 Task: In the Contact  AriannaMiller@wavehill.org, Create email and send with subject: 'A Glimpse into the Future: Meet Our Disruptive Offering', and with mail content 'Good Evening,_x000D_
Step into a world of unlimited possibilities. Our cutting-edge solution will empower you to overcome challenges and achieve unparalleled success in your industry._x000D_
Thanks and Regards', attach the document: Agenda.pdf and insert image: visitingcard.jpg. Below Thank and Regards, write Reddit and insert the URL: 'www.reddit.com'. Mark checkbox to create task to follow up : In 1 week. Logged in from softage.4@softage.net
Action: Mouse moved to (62, 48)
Screenshot: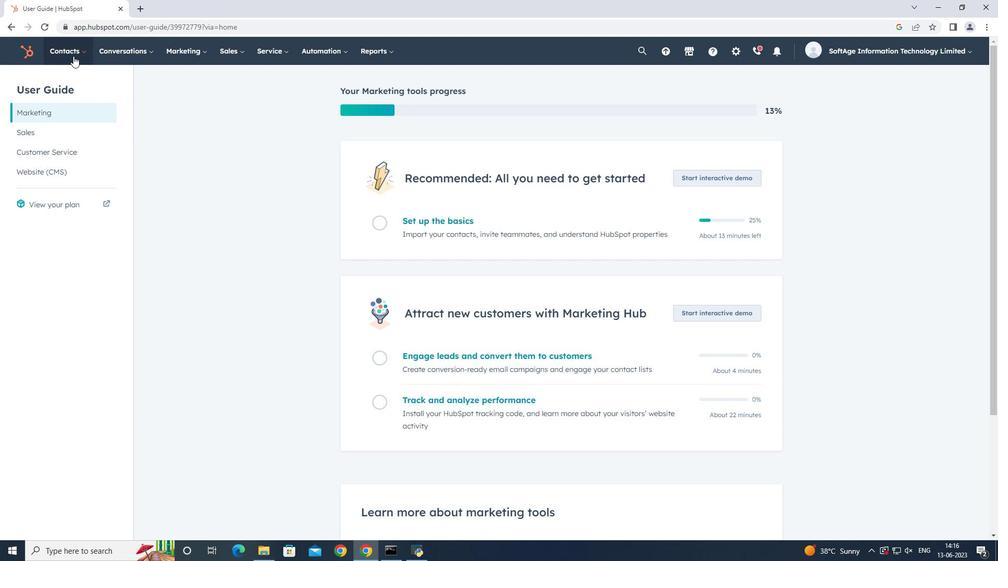 
Action: Mouse pressed left at (62, 48)
Screenshot: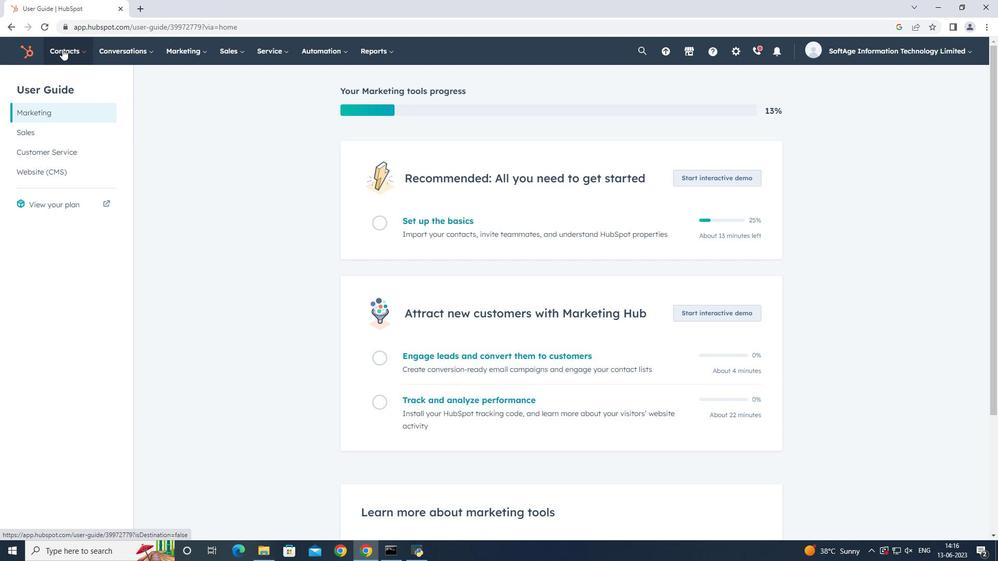
Action: Mouse moved to (76, 81)
Screenshot: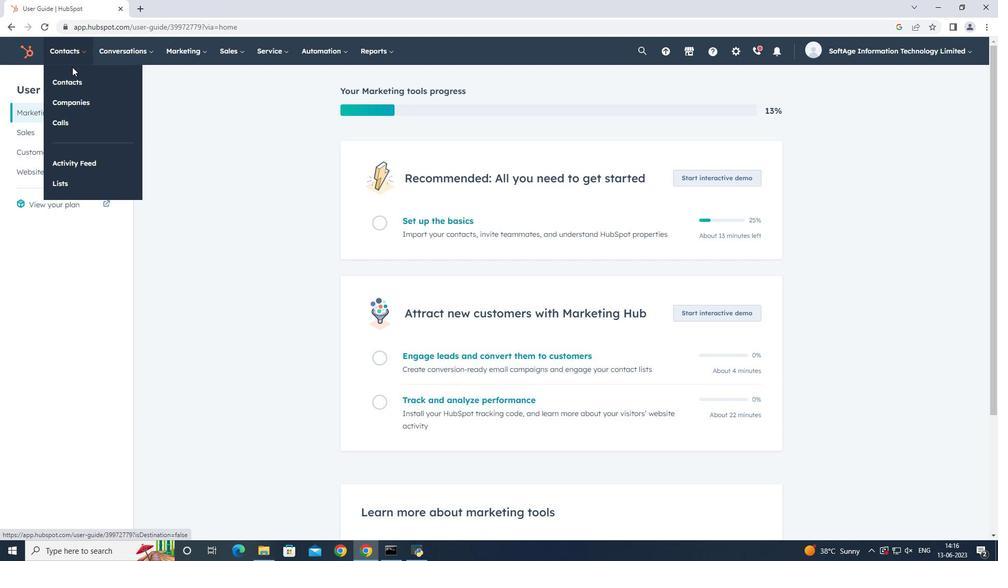 
Action: Mouse pressed left at (76, 81)
Screenshot: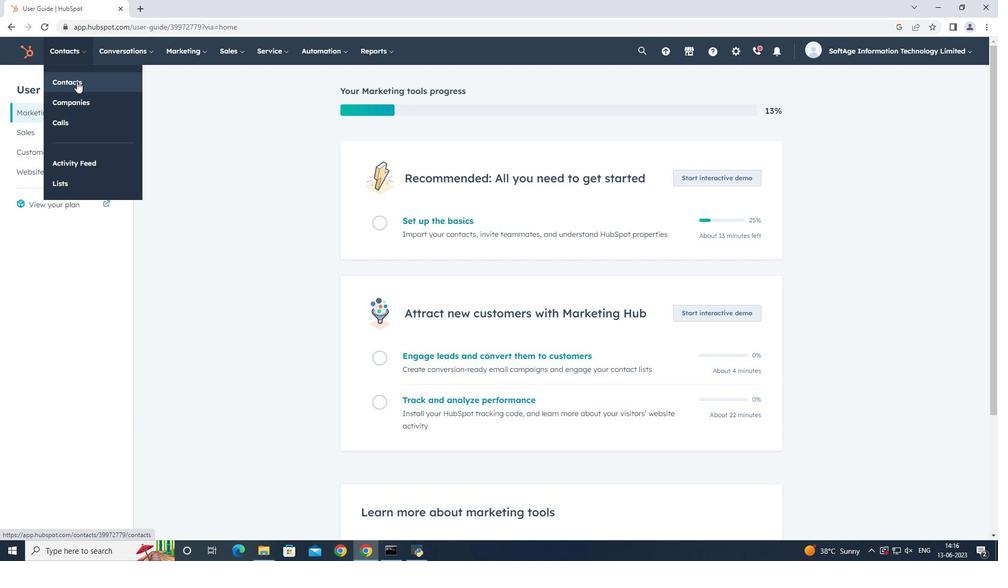 
Action: Mouse moved to (122, 166)
Screenshot: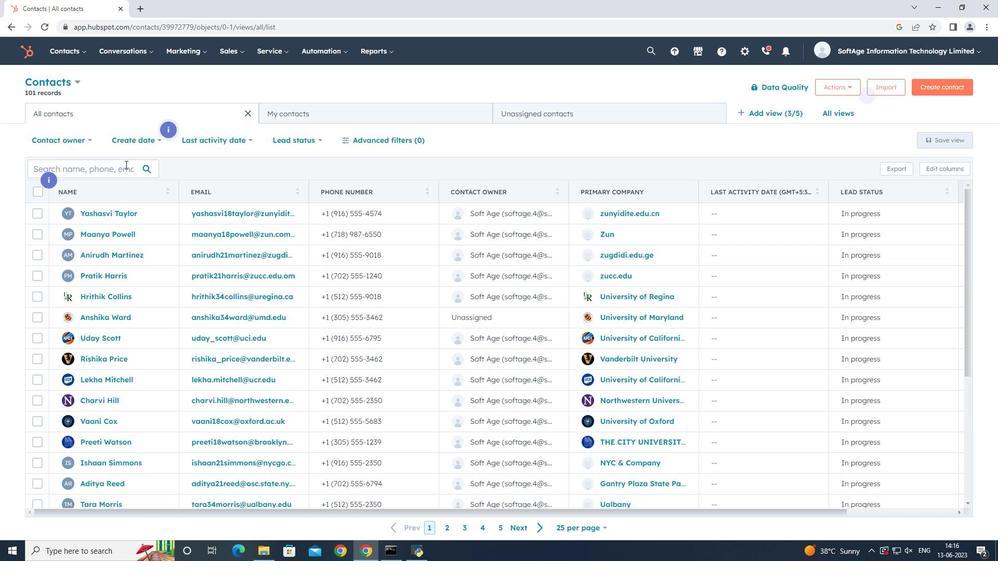 
Action: Mouse pressed left at (122, 166)
Screenshot: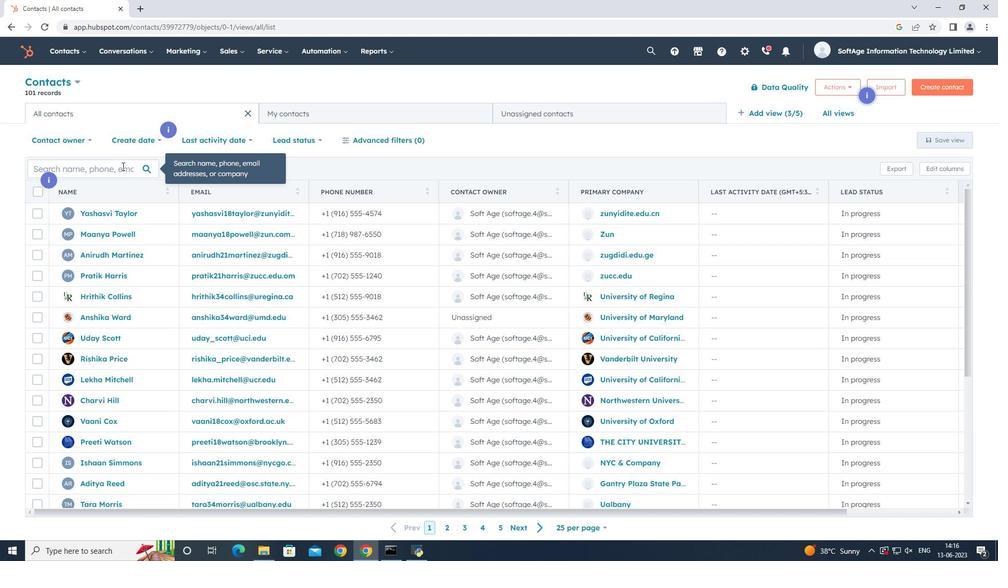 
Action: Mouse moved to (95, 177)
Screenshot: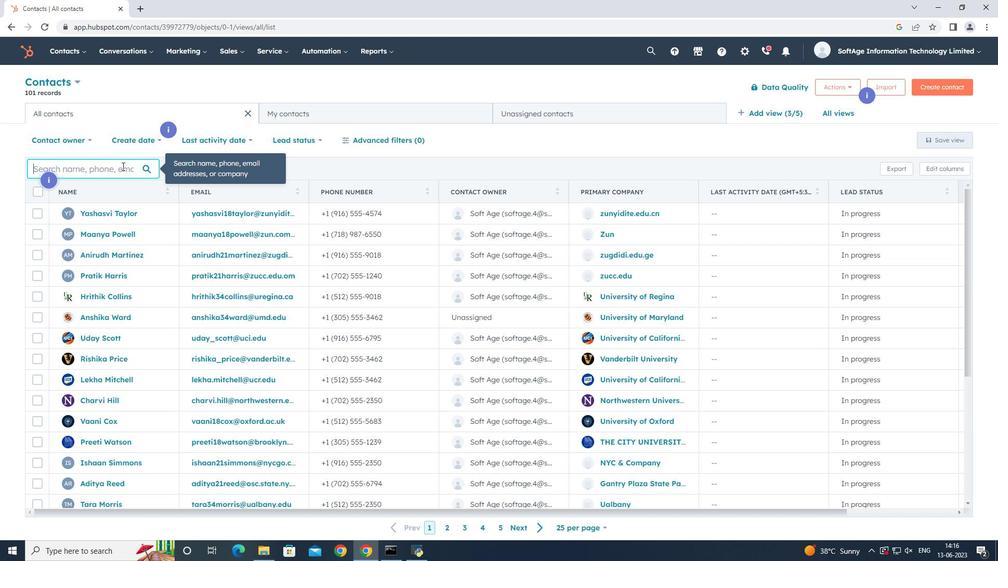 
Action: Key pressed <Key.shift>Arianna
Screenshot: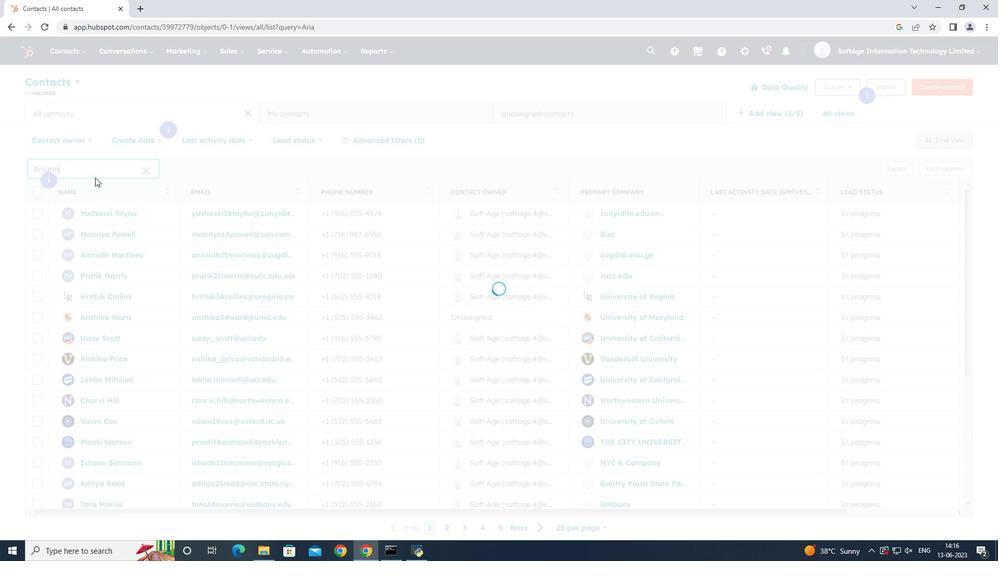 
Action: Mouse moved to (101, 297)
Screenshot: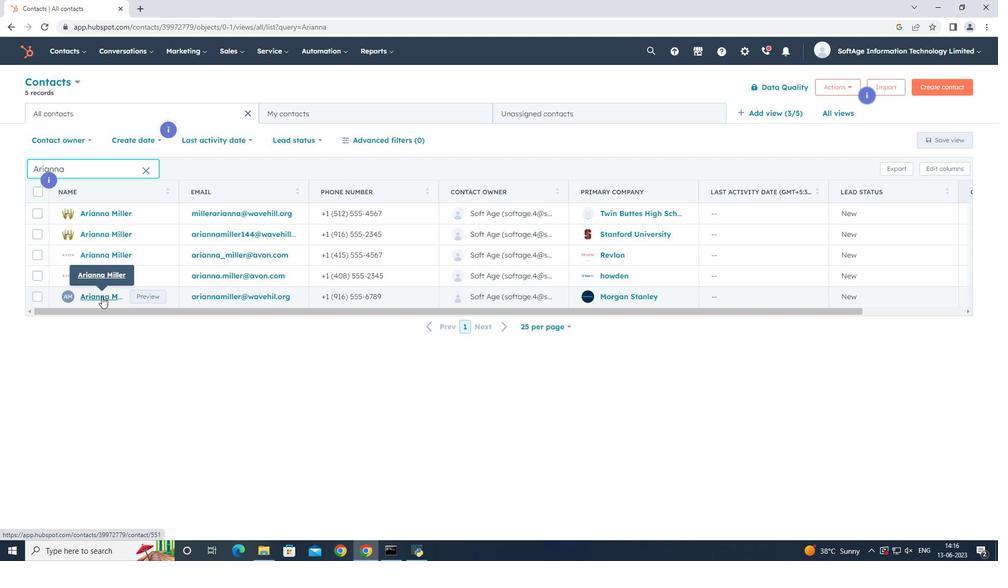 
Action: Mouse pressed left at (101, 297)
Screenshot: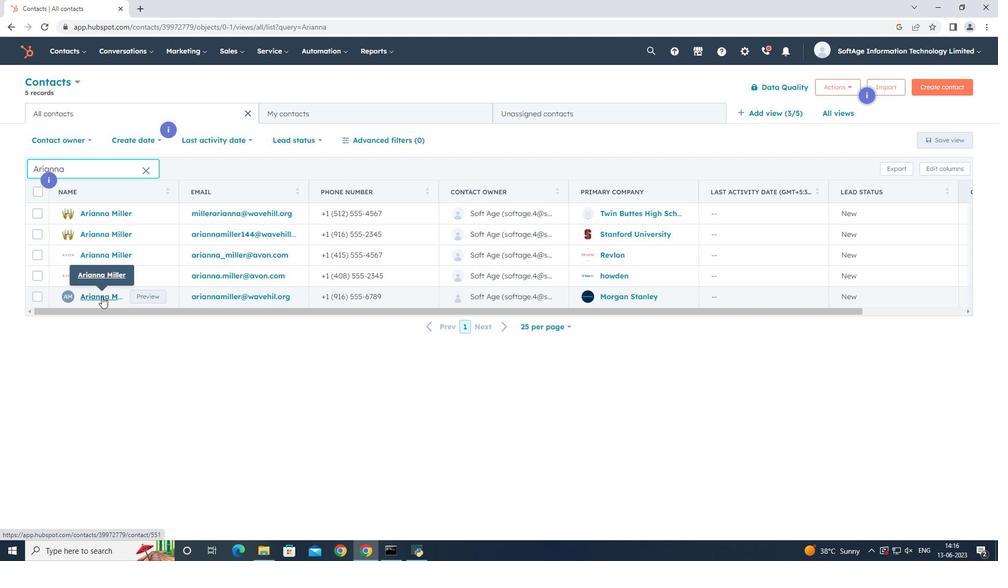 
Action: Mouse moved to (69, 166)
Screenshot: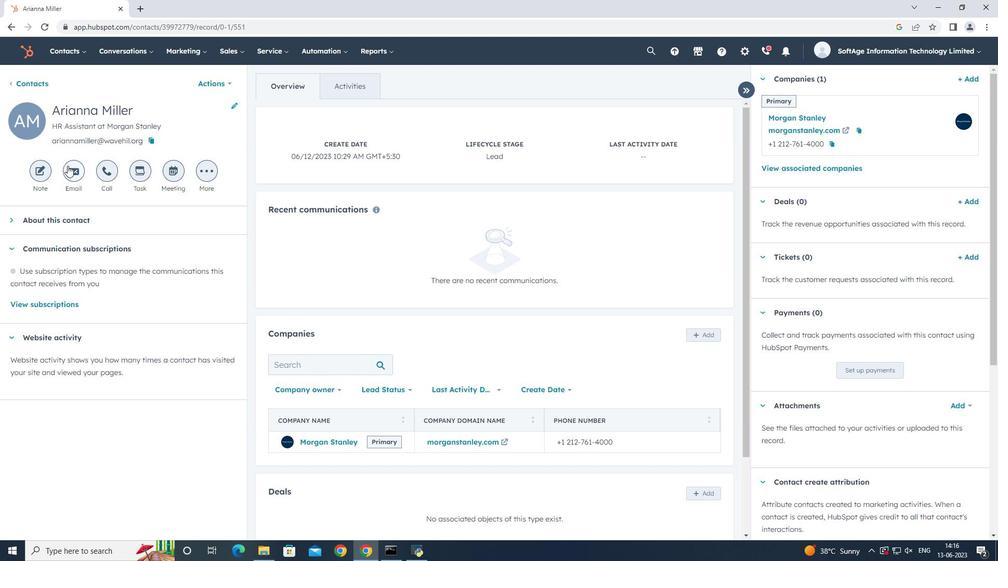 
Action: Mouse pressed left at (69, 166)
Screenshot: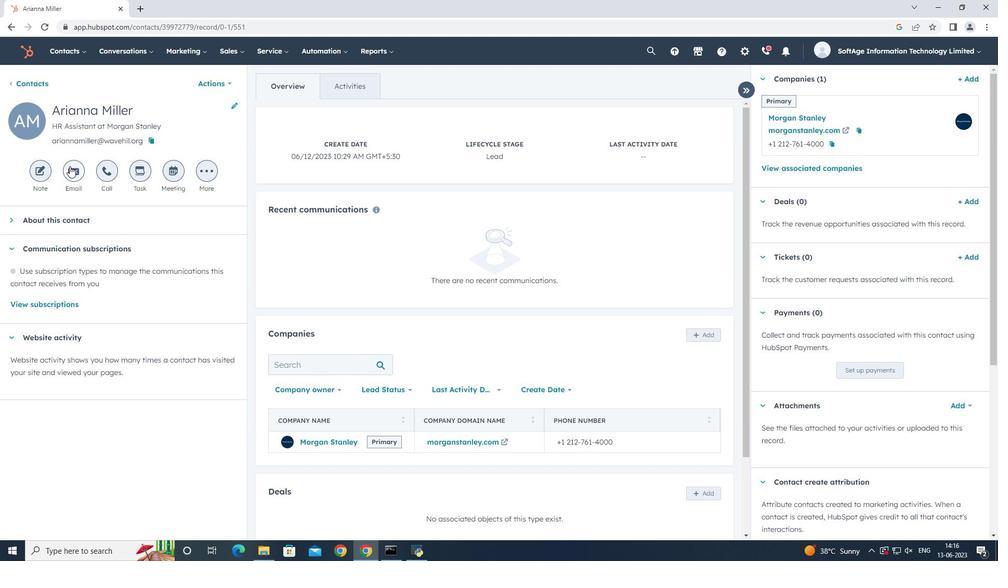 
Action: Mouse moved to (515, 400)
Screenshot: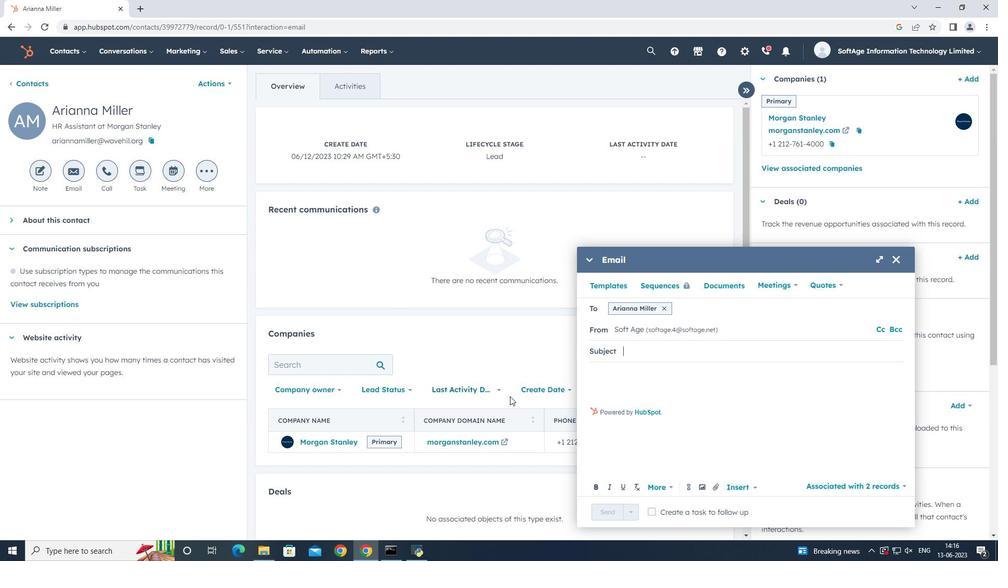 
Action: Key pressed <Key.shift>A<Key.space><Key.shift><Key.shift><Key.shift><Key.shift><Key.shift><Key.shift><Key.shift><Key.shift><Key.shift><Key.shift><Key.shift><Key.shift><Key.shift>Glimpse<Key.space>into<Key.space>the<Key.space><Key.shift><Key.shift><Key.shift><Key.shift>Future<Key.shift_r>:<Key.space><Key.shift_r><Key.shift_r><Key.shift_r><Key.shift_r><Key.shift_r><Key.shift_r><Key.shift_r>Meet<Key.space><Key.shift_r>Our<Key.space><Key.shift><Key.shift><Key.shift><Key.shift><Key.shift><Key.shift><Key.shift><Key.shift><Key.shift><Key.shift><Key.shift><Key.shift><Key.shift>Disruptive<Key.space><Key.shift_r><Key.shift_r>Offering
Screenshot: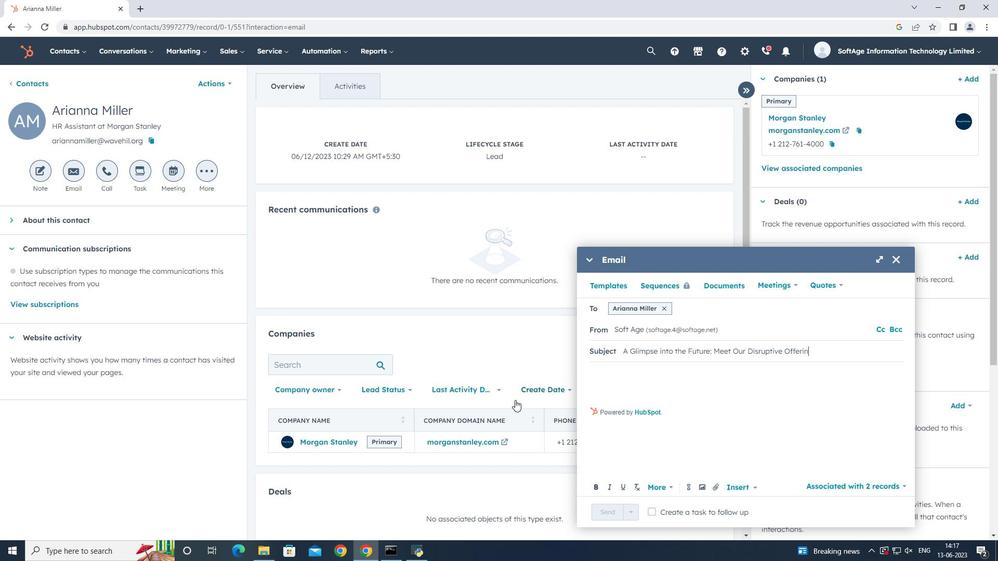 
Action: Mouse moved to (722, 379)
Screenshot: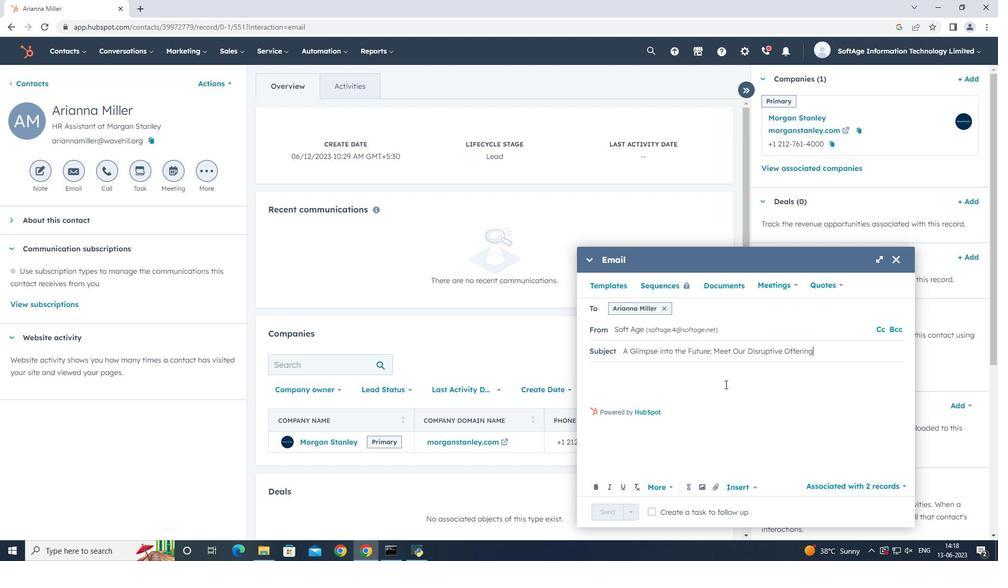 
Action: Mouse pressed left at (722, 379)
Screenshot: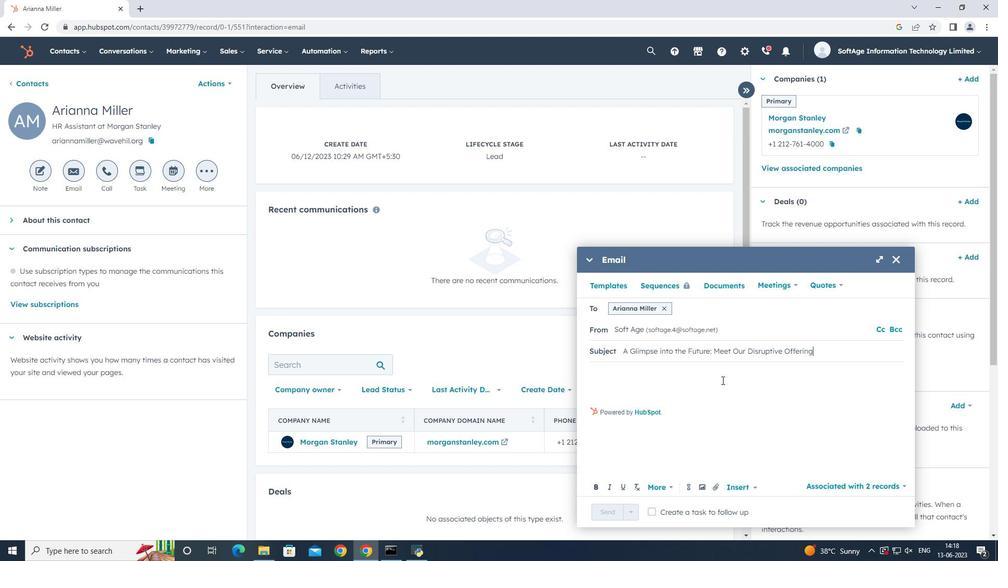 
Action: Mouse moved to (722, 379)
Screenshot: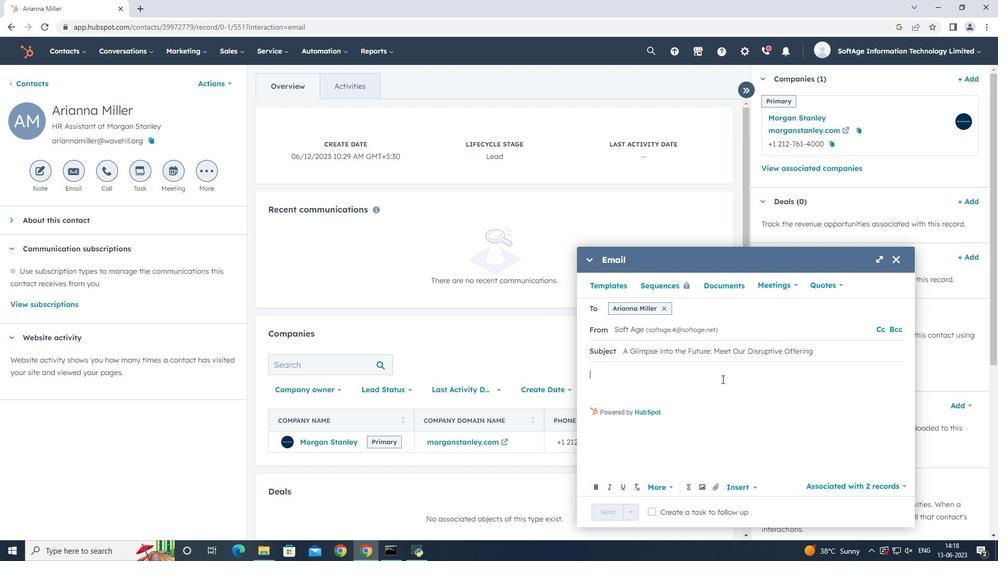 
Action: Key pressed <Key.shift>Good<Key.space><Key.space><Key.backspace><Key.shift><Key.shift><Key.shift><Key.shift><Key.shift>Evening,<Key.enter><Key.enter><Key.shift><Key.shift><Key.shift><Key.shift><Key.shift><Key.shift><Key.shift>Step<Key.space>into<Key.space>a<Key.space>world<Key.space>of<Key.space>unlimited<Key.space>possibilities.<Key.space><Key.shift_r>Our<Key.space>cutting-edge<Key.space>solution<Key.space>will<Key.space>empower<Key.space>you<Key.space><Key.space><Key.space><Key.backspace><Key.backspace>to<Key.space>overcome<Key.space>challenges<Key.space>and<Key.space>achieve<Key.space>unparalledled<Key.backspace><Key.backspace><Key.backspace><Key.backspace>led<Key.space>success<Key.space>in<Key.space>your<Key.space>industry.<Key.enter><Key.enter><Key.shift>Thanks<Key.space>and<Key.space><Key.shift><Key.shift><Key.shift><Key.shift><Key.shift>Regards,
Screenshot: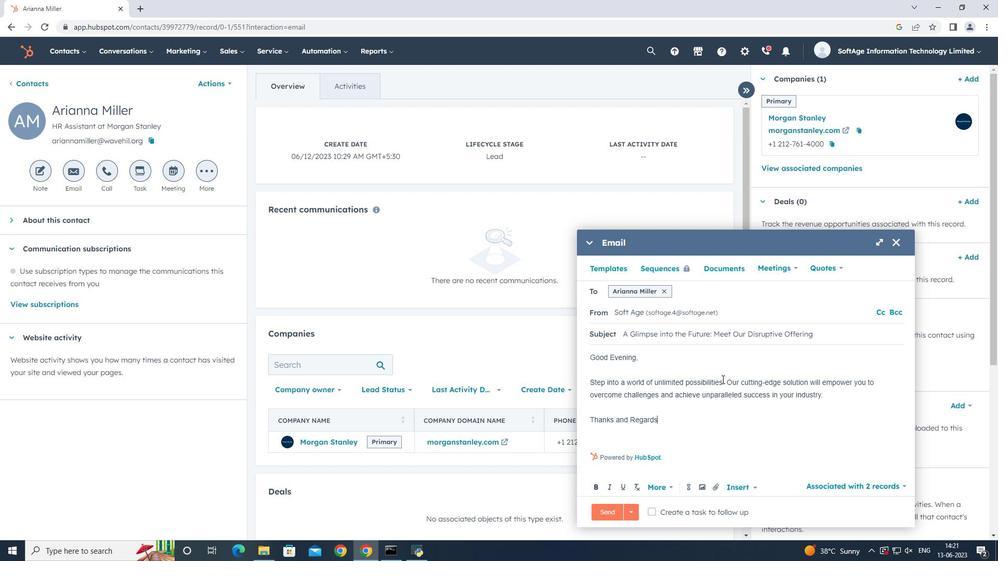 
Action: Mouse moved to (715, 487)
Screenshot: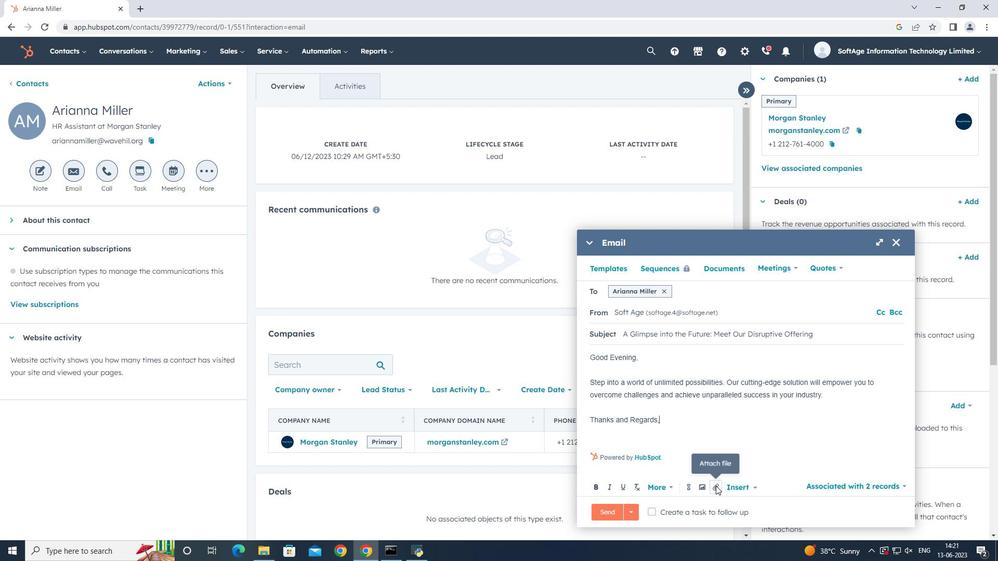 
Action: Mouse pressed left at (715, 487)
Screenshot: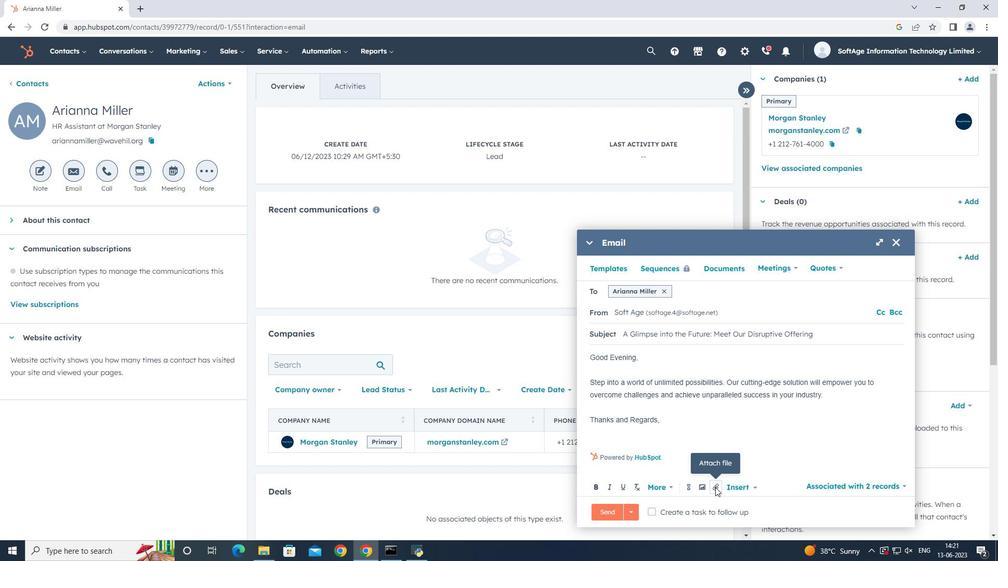 
Action: Mouse moved to (725, 461)
Screenshot: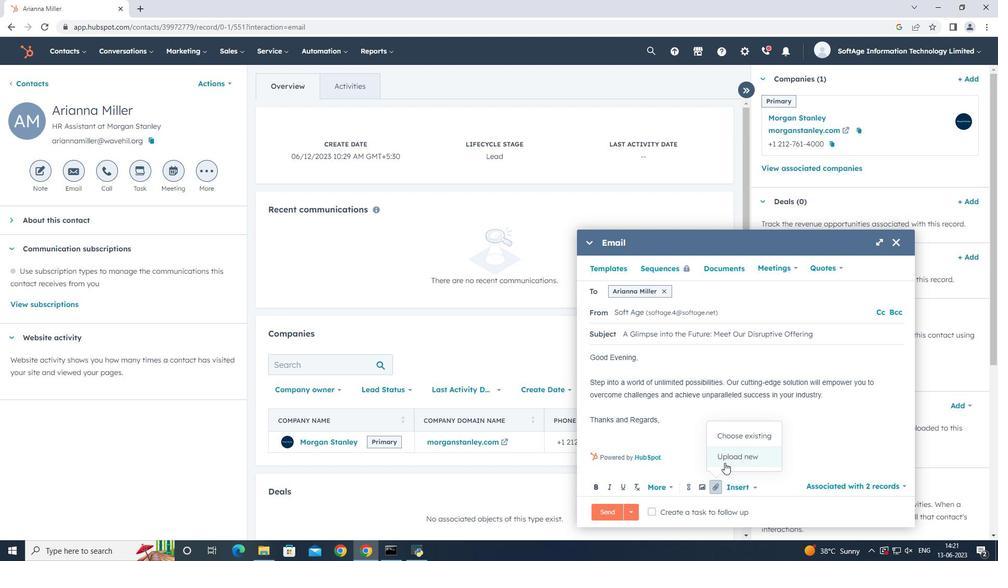 
Action: Mouse pressed left at (725, 461)
Screenshot: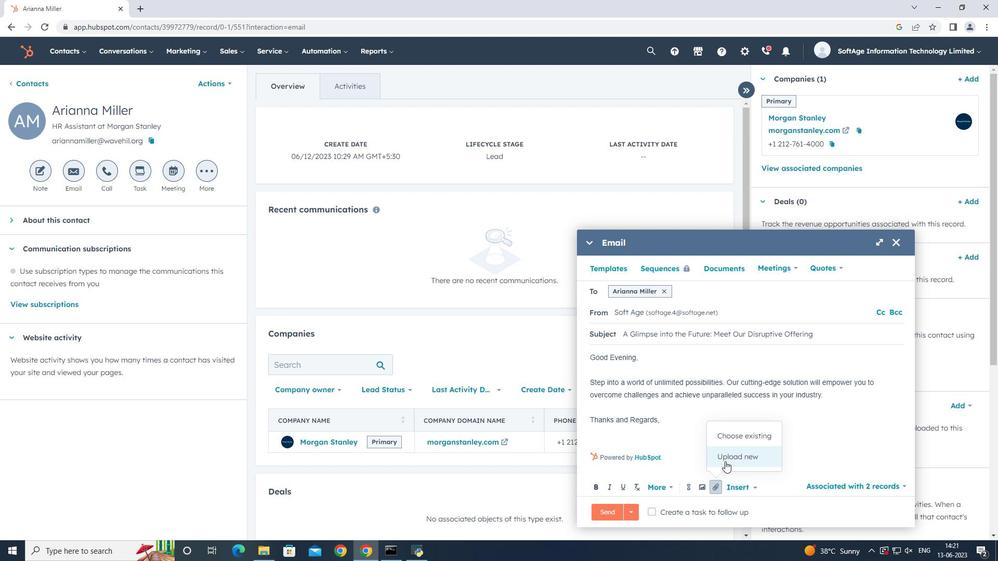 
Action: Mouse moved to (140, 93)
Screenshot: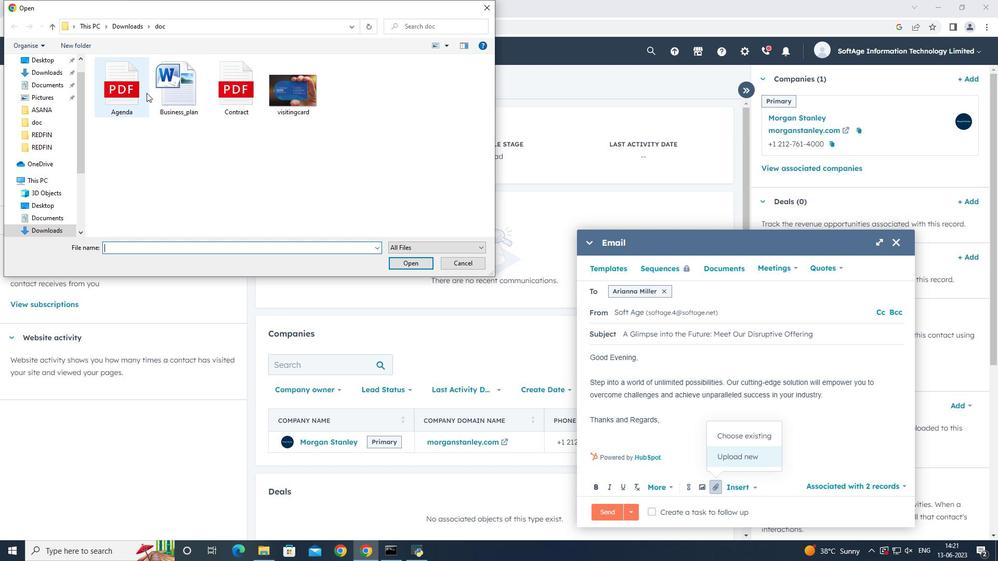 
Action: Mouse pressed left at (140, 93)
Screenshot: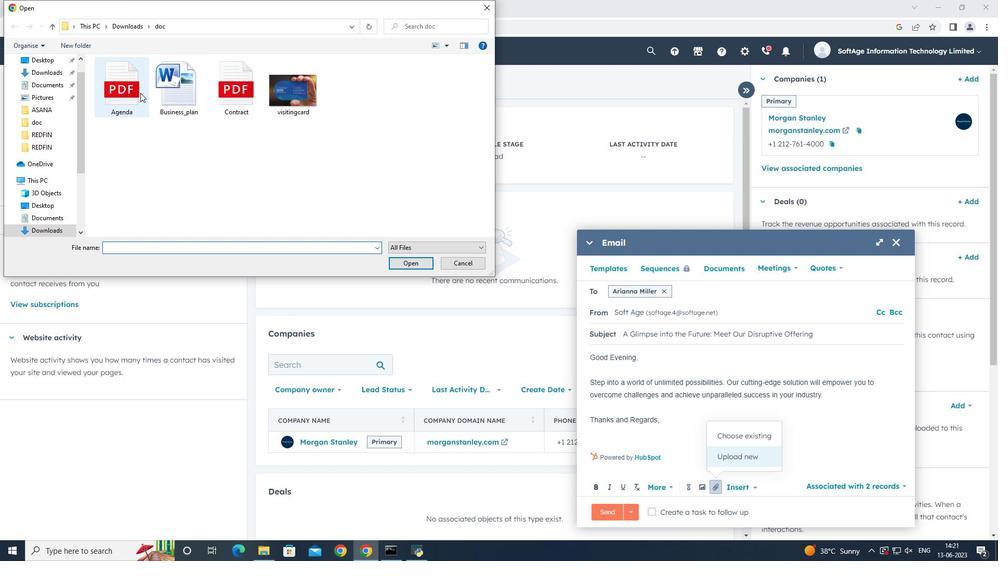 
Action: Mouse pressed left at (140, 93)
Screenshot: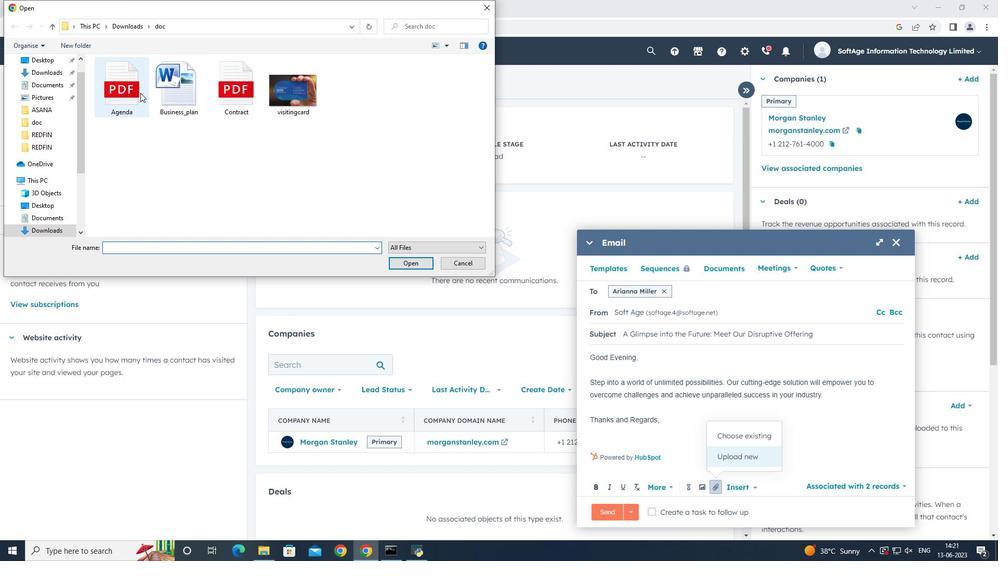
Action: Mouse moved to (700, 459)
Screenshot: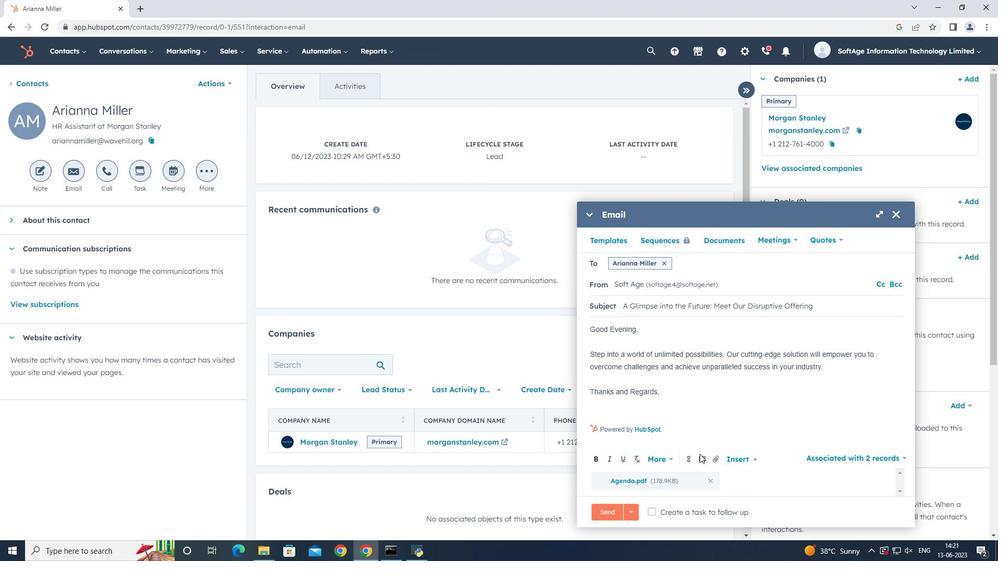 
Action: Mouse pressed left at (700, 459)
Screenshot: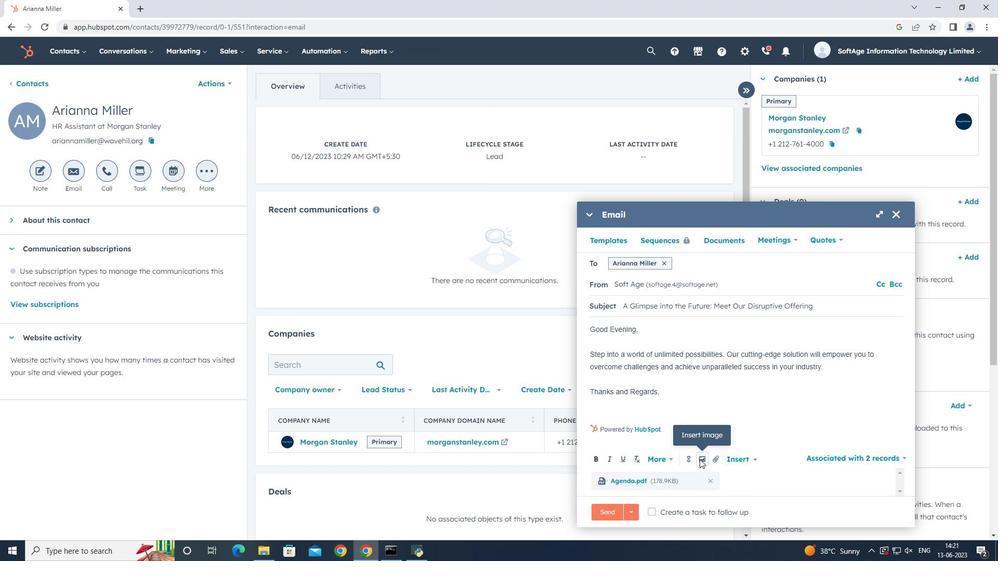 
Action: Mouse moved to (707, 429)
Screenshot: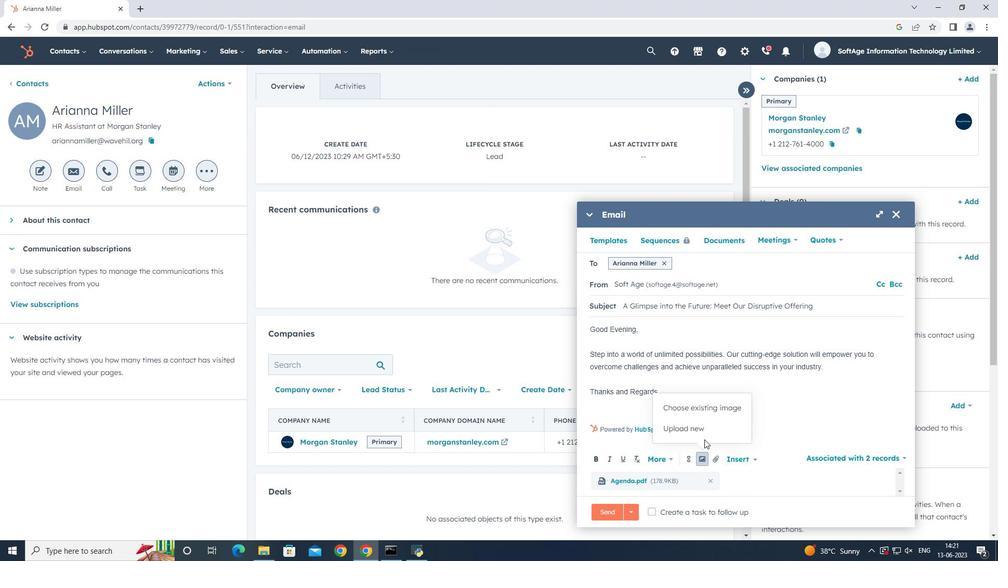 
Action: Mouse pressed left at (707, 429)
Screenshot: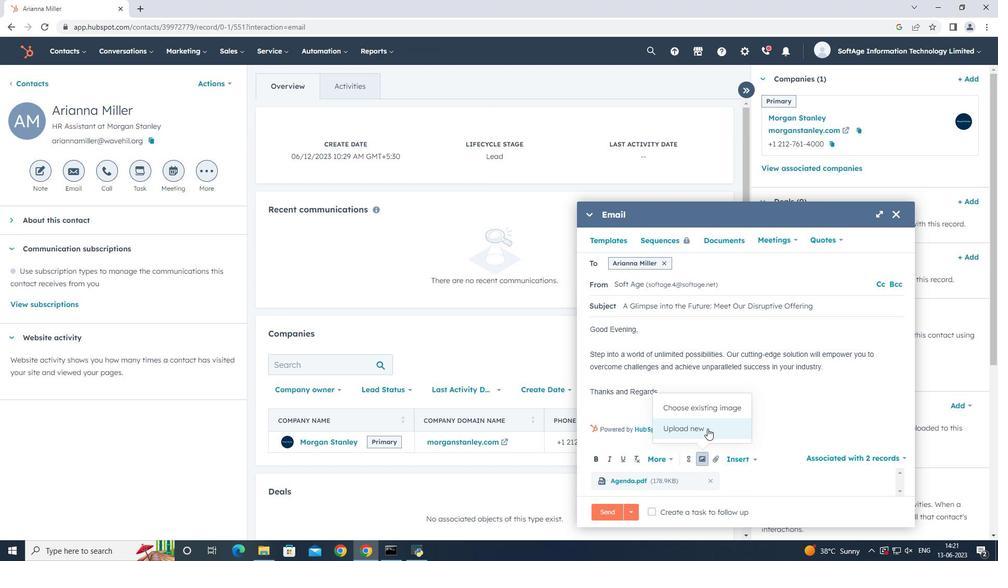 
Action: Mouse moved to (131, 107)
Screenshot: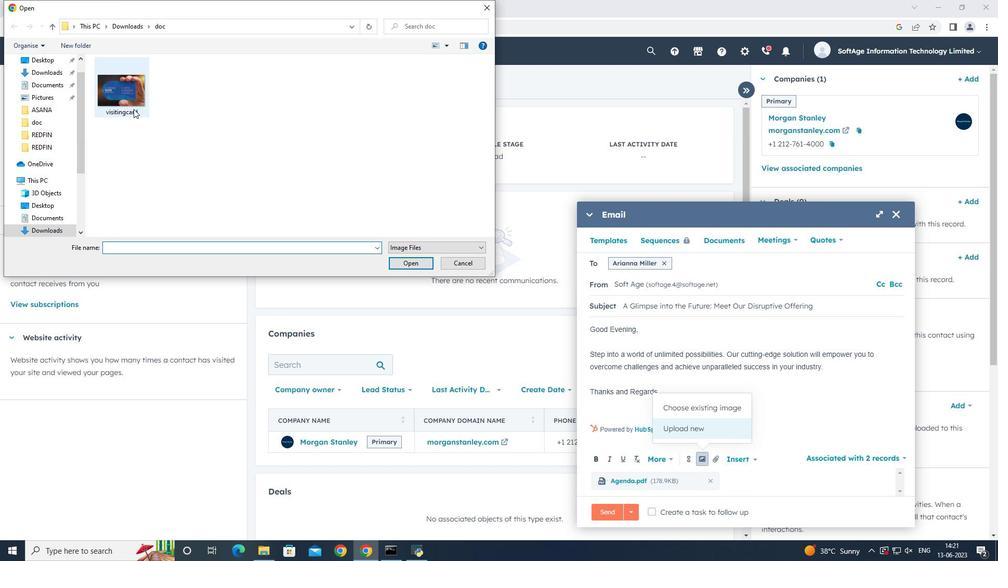 
Action: Mouse pressed left at (131, 107)
Screenshot: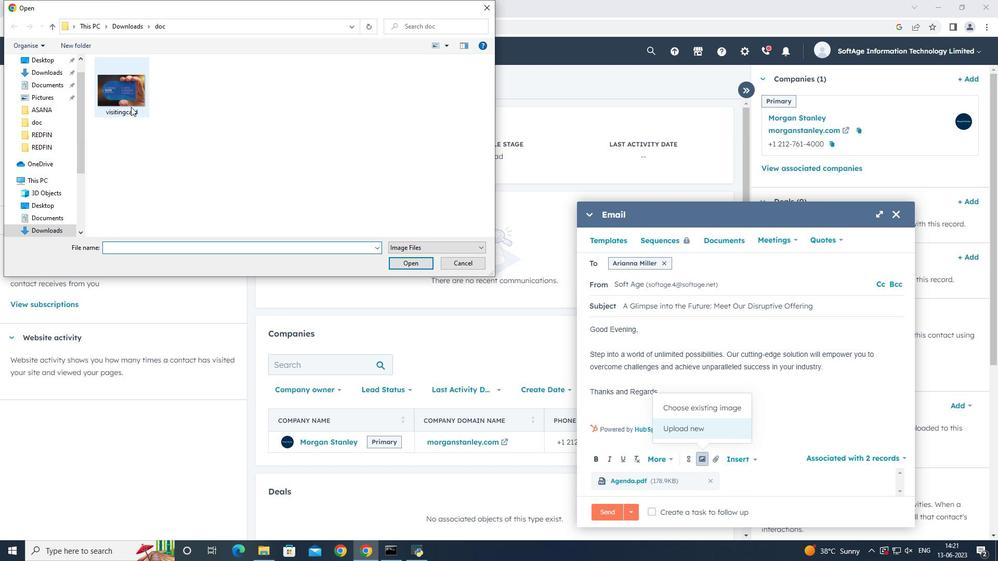 
Action: Mouse pressed left at (131, 107)
Screenshot: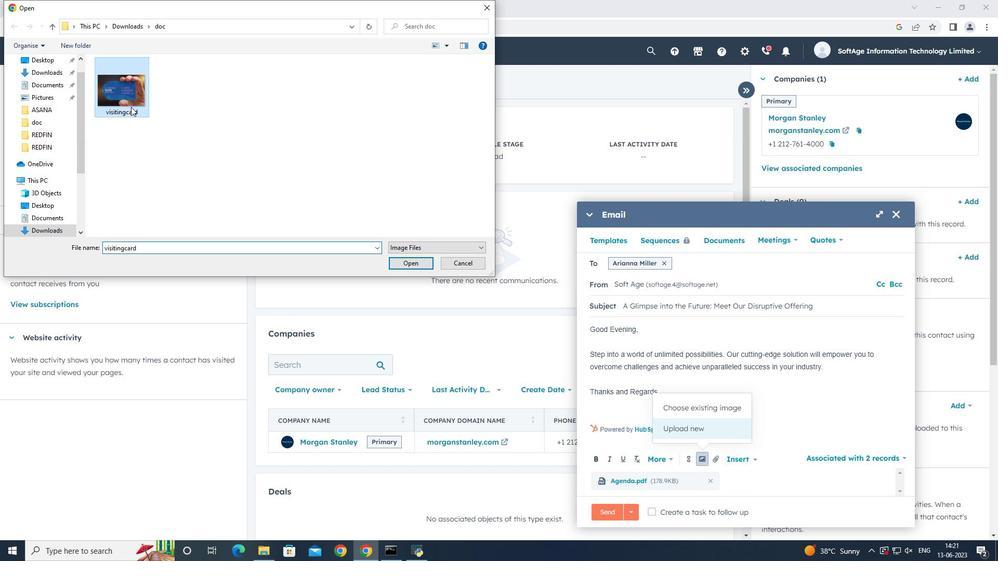 
Action: Mouse moved to (671, 285)
Screenshot: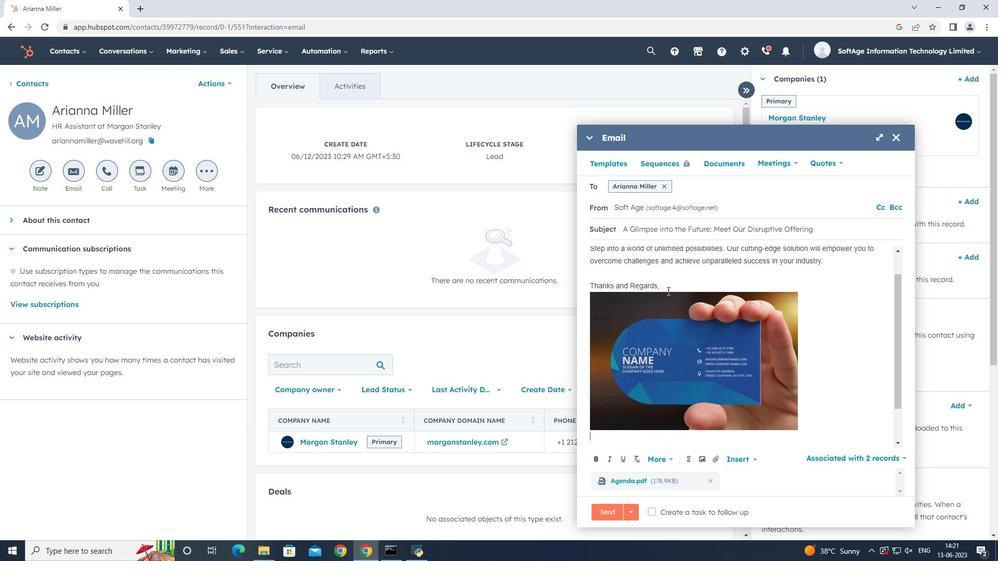 
Action: Mouse pressed left at (671, 285)
Screenshot: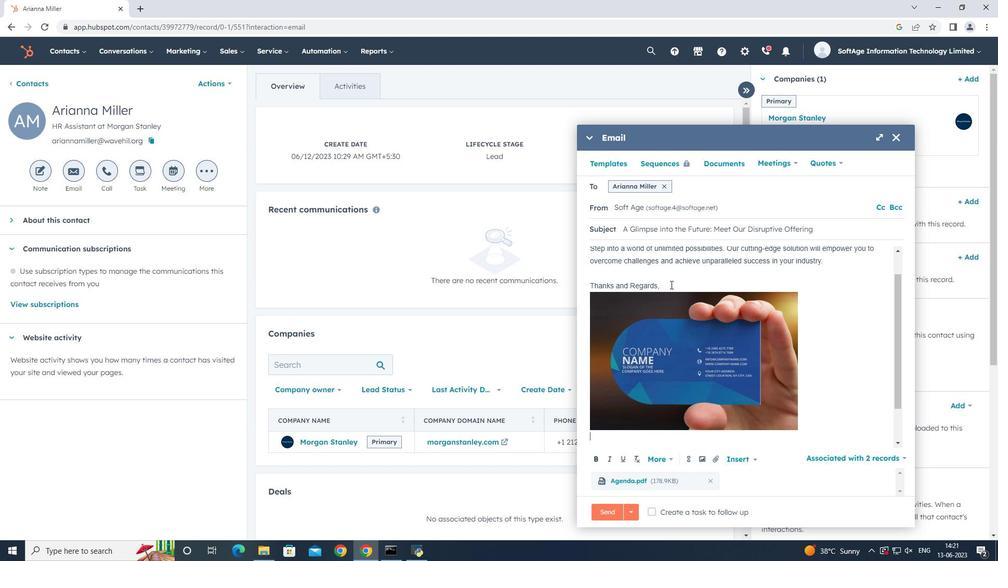
Action: Mouse moved to (672, 301)
Screenshot: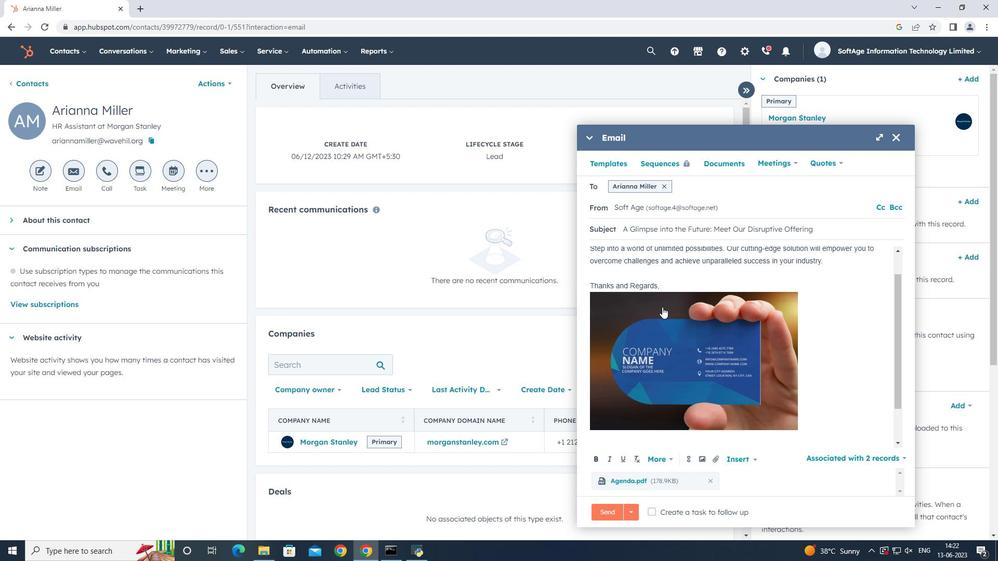
Action: Key pressed <Key.enter>
Screenshot: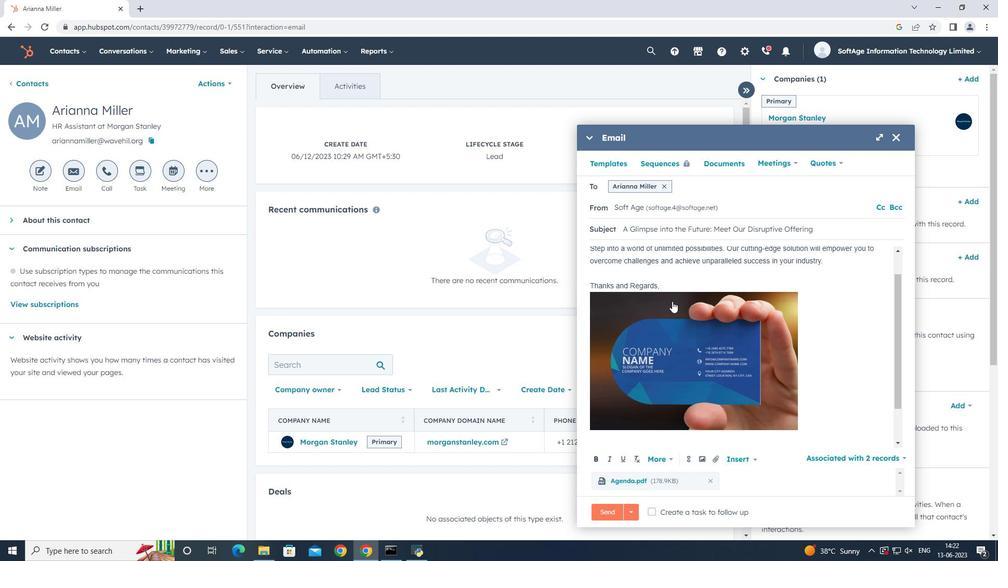 
Action: Mouse moved to (714, 288)
Screenshot: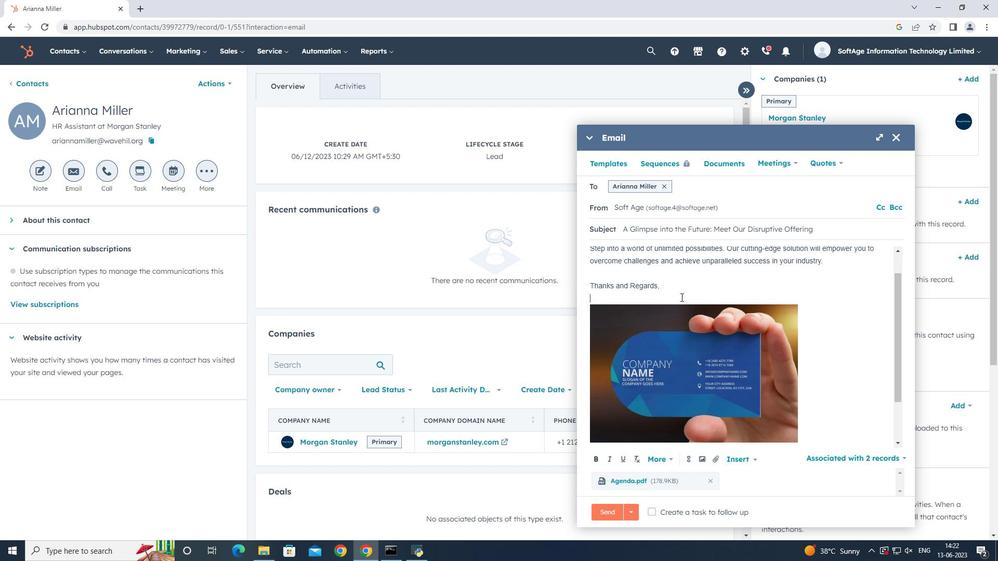 
Action: Key pressed <Key.shift>Reddit
Screenshot: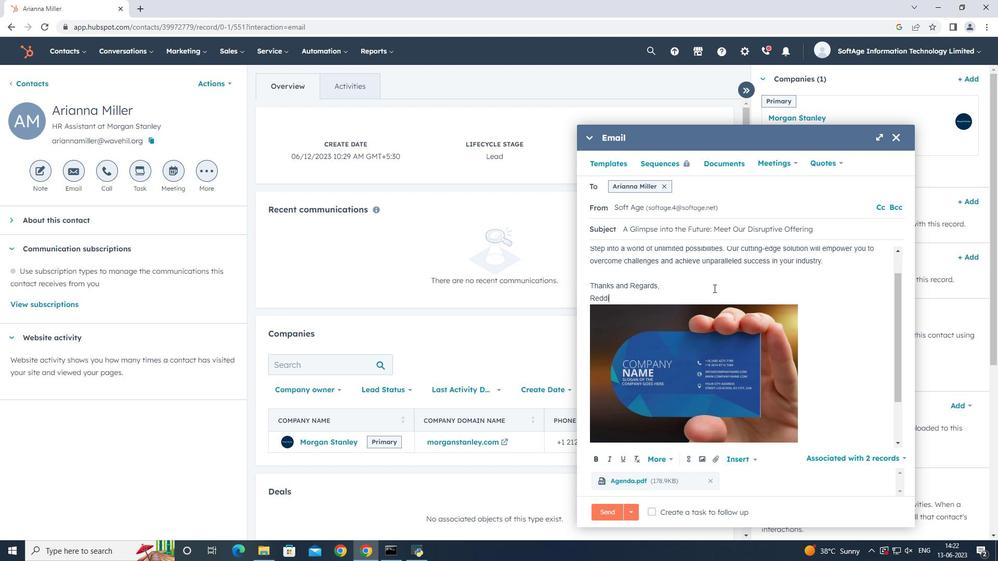 
Action: Mouse moved to (687, 461)
Screenshot: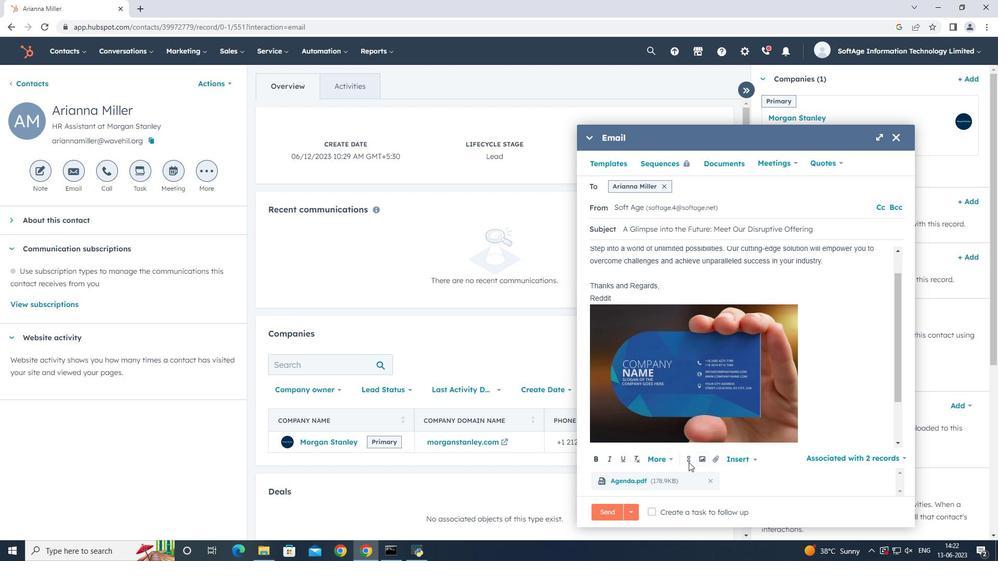 
Action: Mouse pressed left at (687, 461)
Screenshot: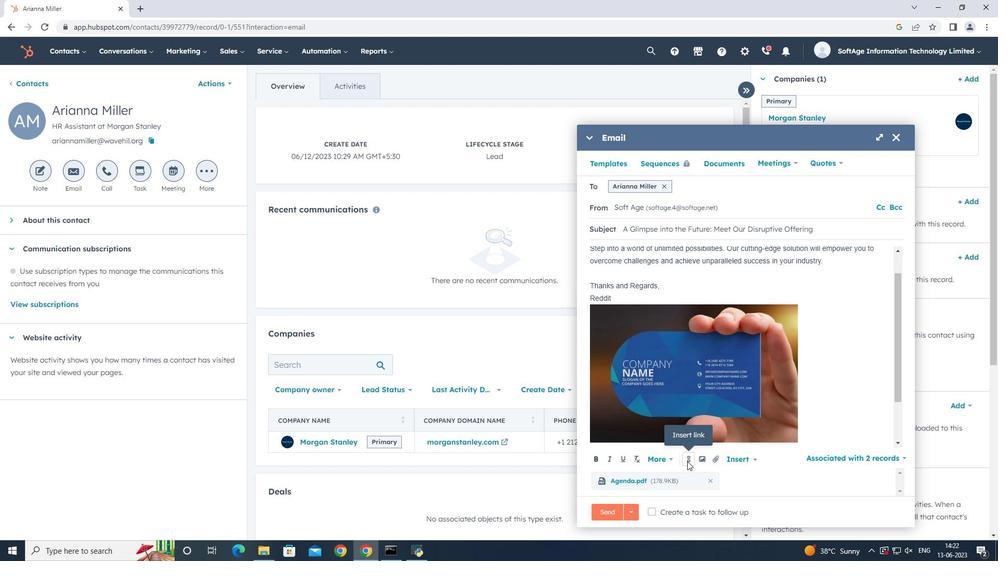 
Action: Mouse moved to (736, 383)
Screenshot: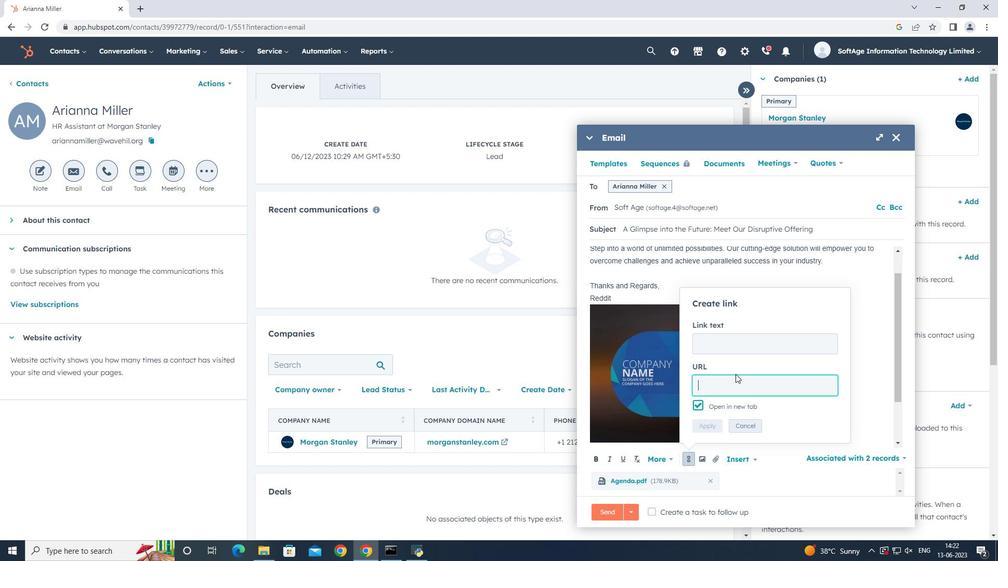
Action: Key pressed www.reddit.com
Screenshot: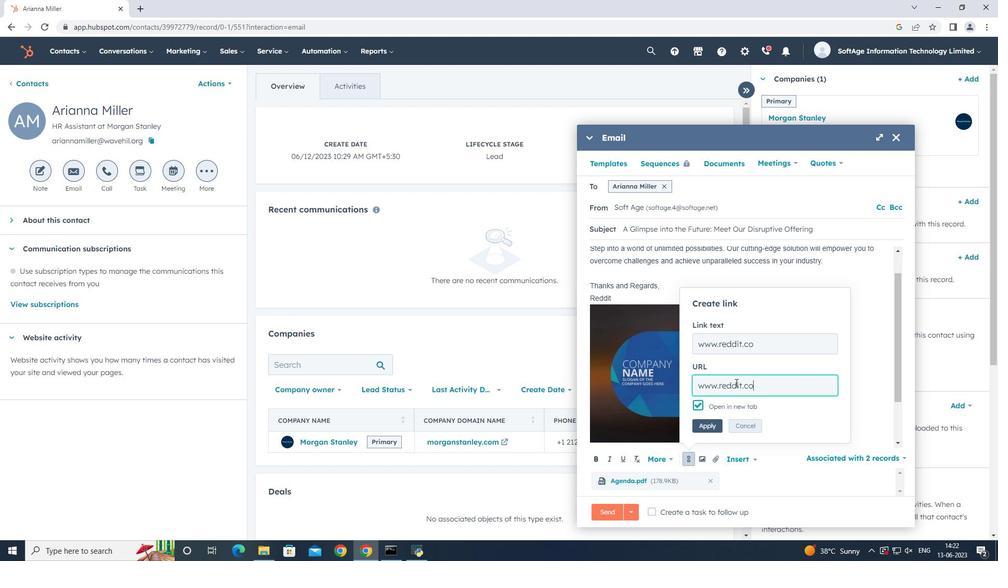 
Action: Mouse moved to (711, 424)
Screenshot: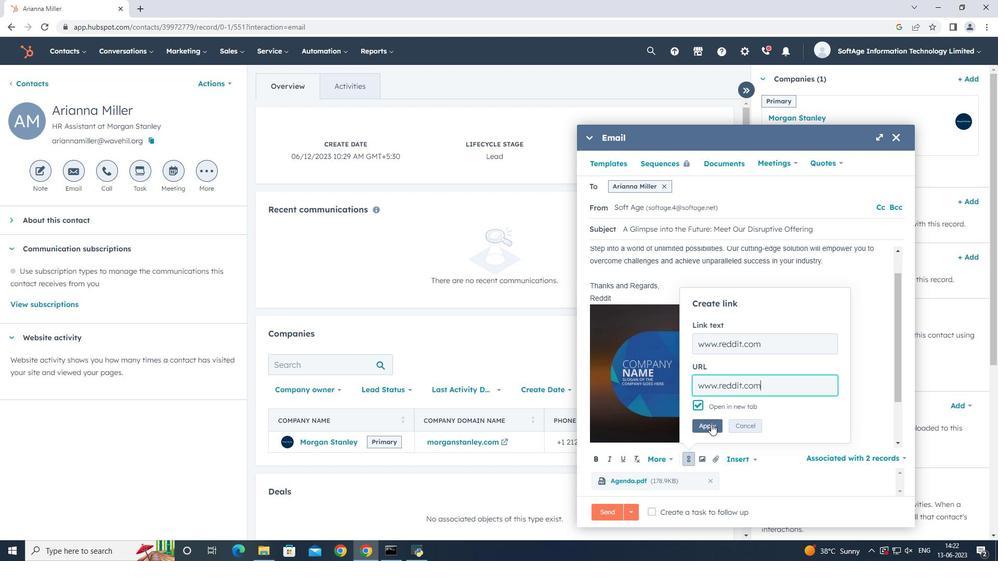 
Action: Mouse pressed left at (711, 424)
Screenshot: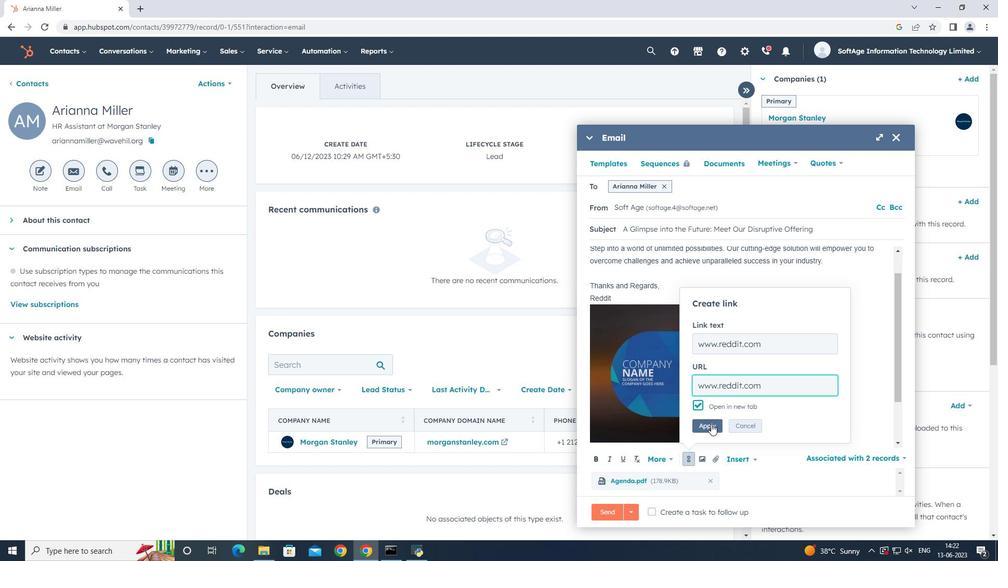 
Action: Mouse moved to (680, 513)
Screenshot: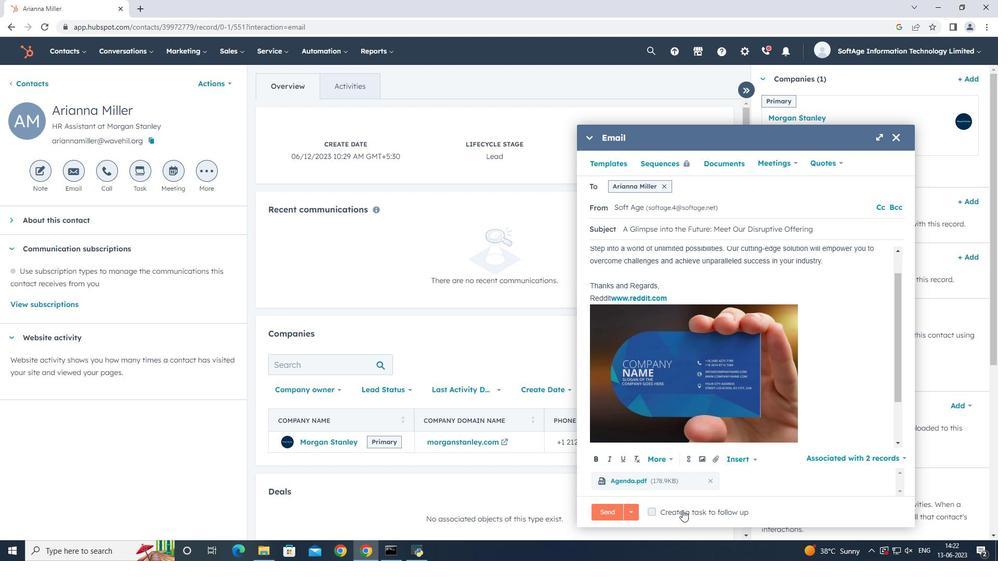 
Action: Mouse pressed left at (680, 513)
Screenshot: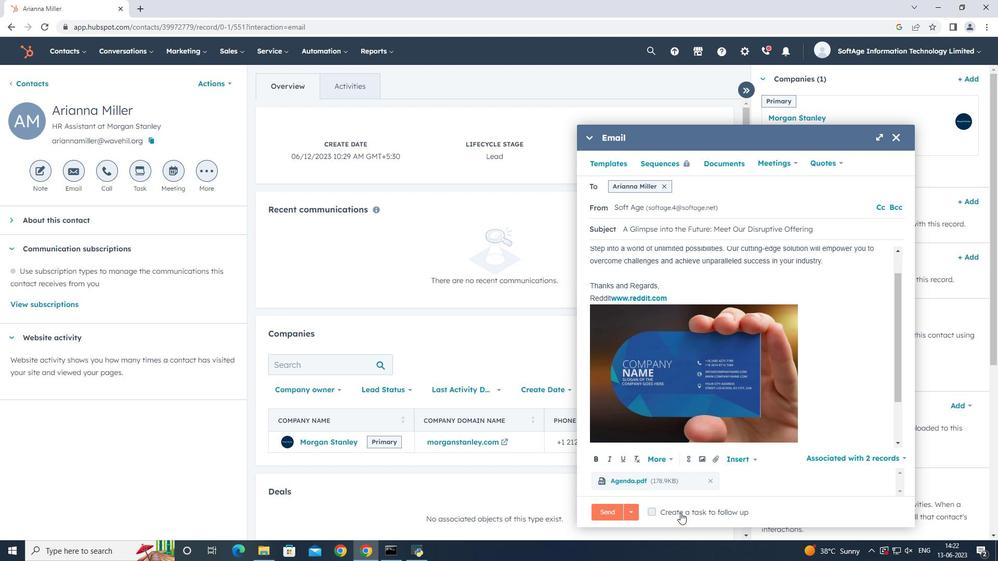 
Action: Mouse moved to (820, 516)
Screenshot: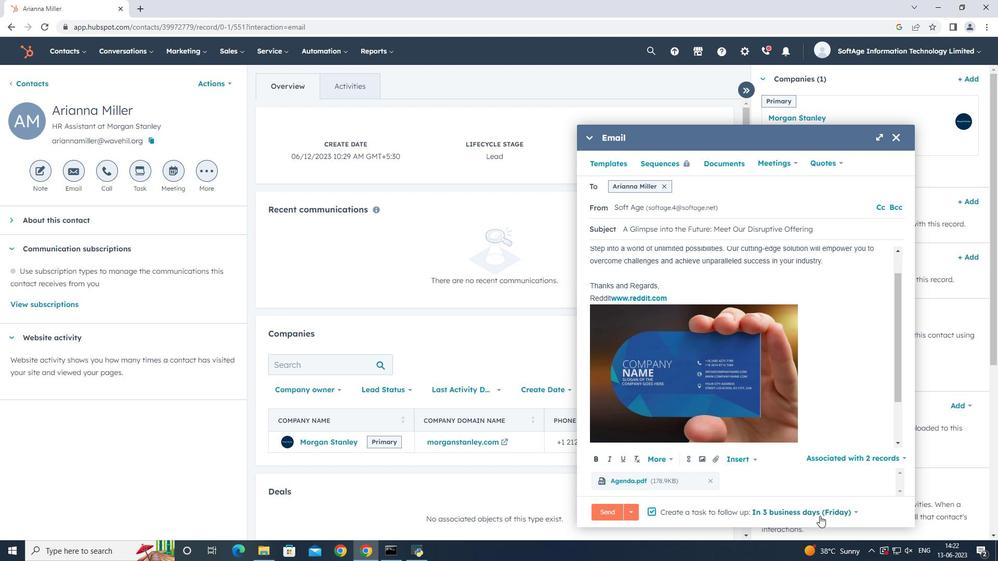 
Action: Mouse pressed left at (820, 516)
Screenshot: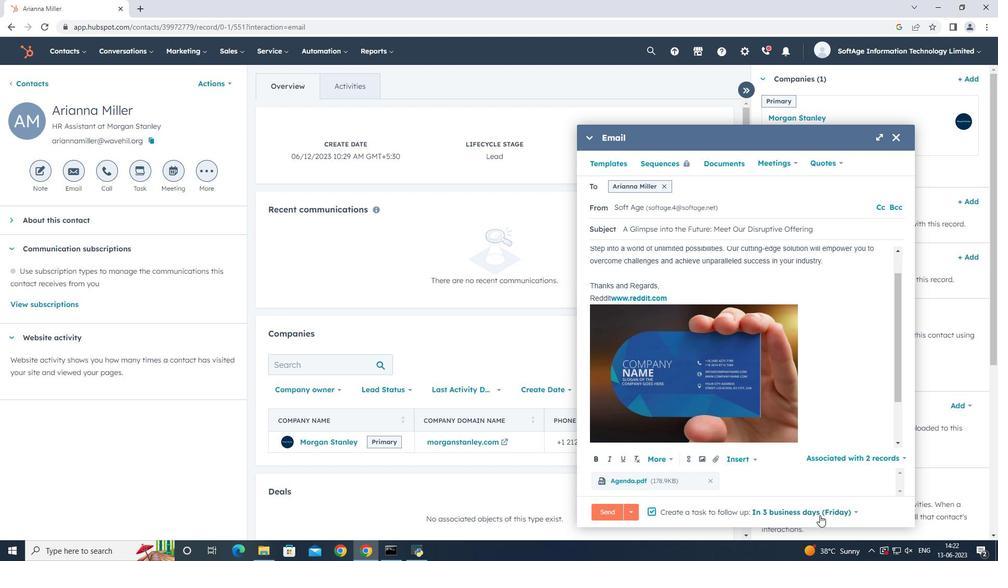 
Action: Mouse moved to (806, 432)
Screenshot: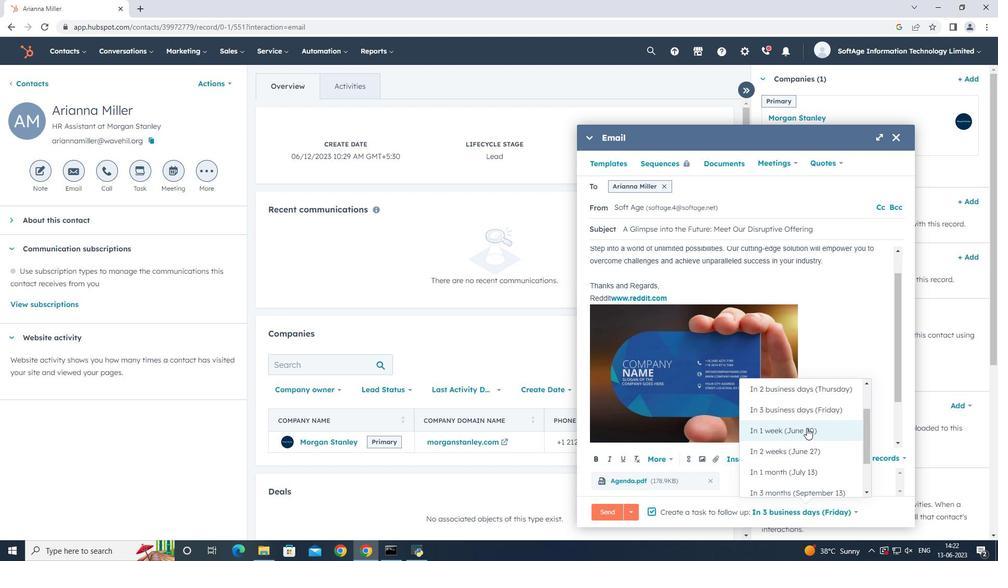 
Action: Mouse pressed left at (806, 432)
Screenshot: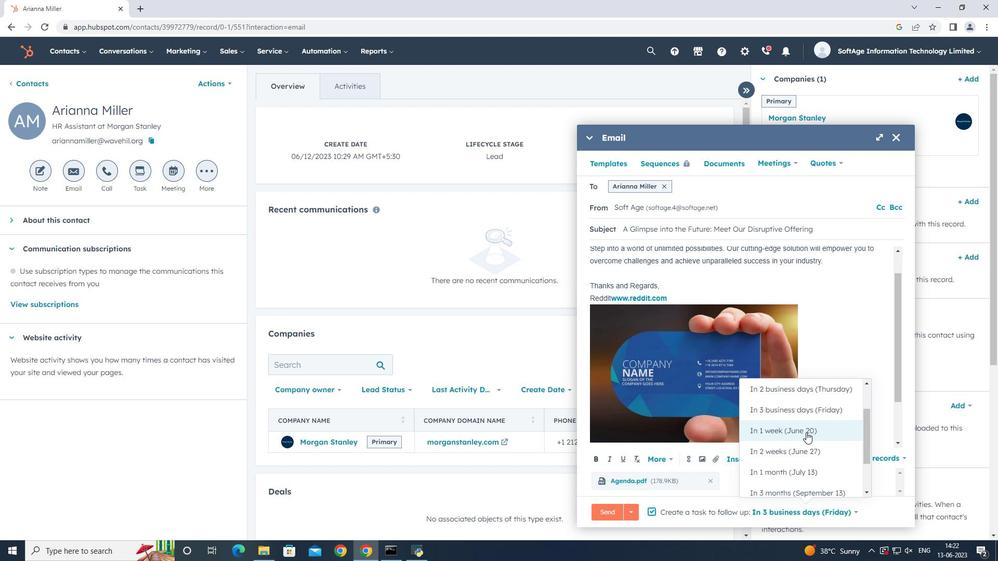 
Action: Mouse moved to (608, 514)
Screenshot: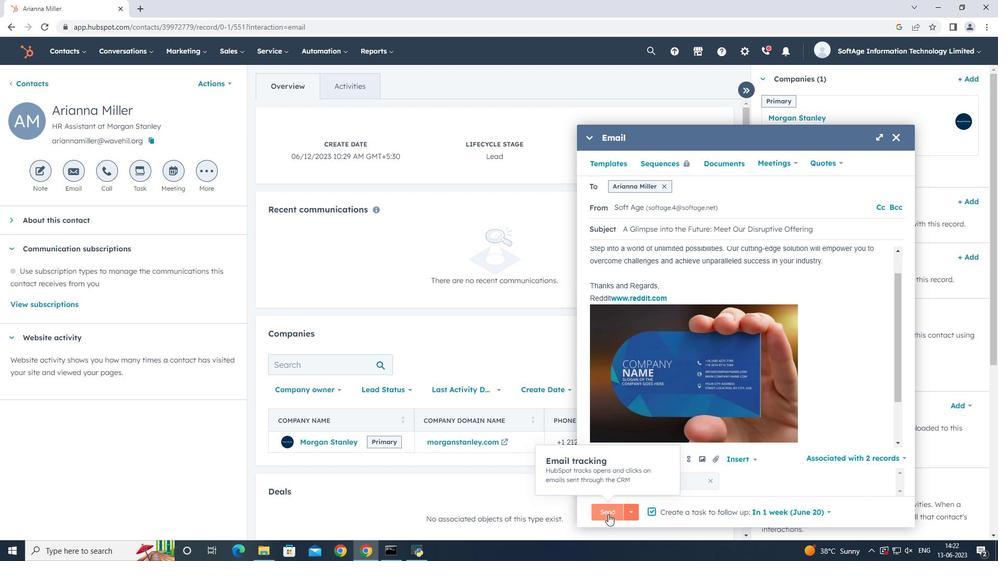 
Action: Mouse pressed left at (608, 514)
Screenshot: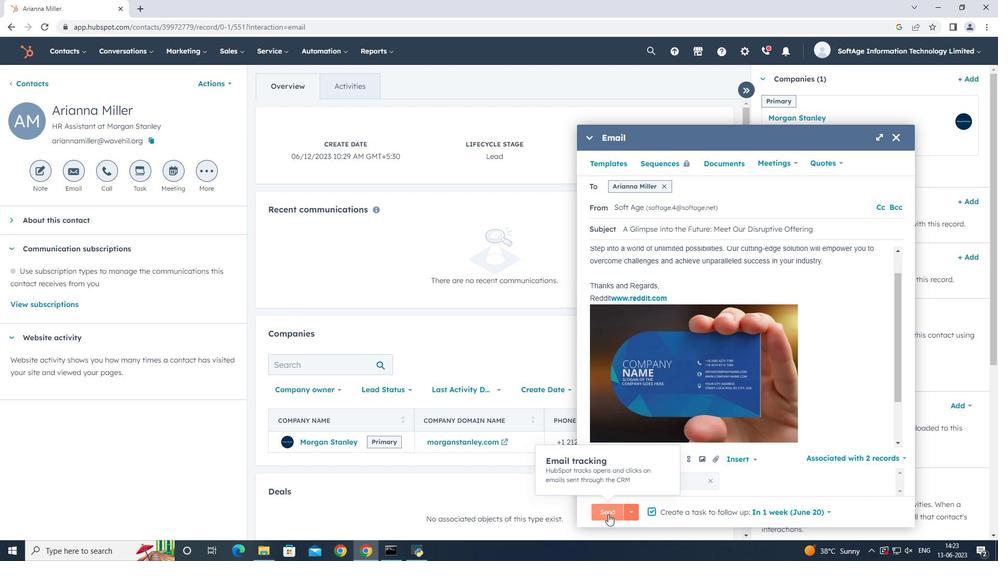 
Action: Mouse moved to (456, 287)
Screenshot: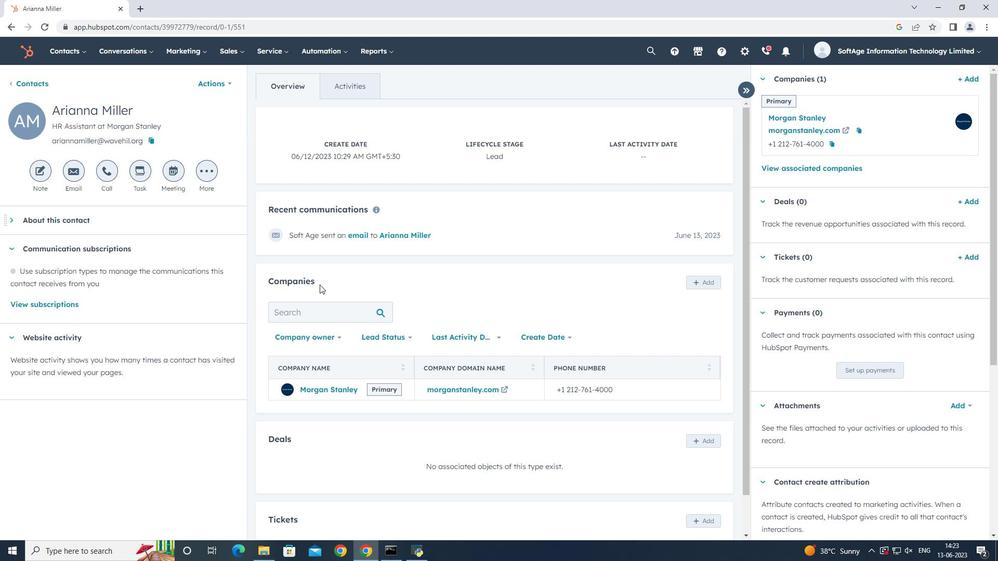 
